 Task: Move the task Integrate Google Analytics to track user behavior to the section To-Do in the project TransportWorks and sort the tasks in the project by Assignee in Descending order.
Action: Mouse moved to (70, 544)
Screenshot: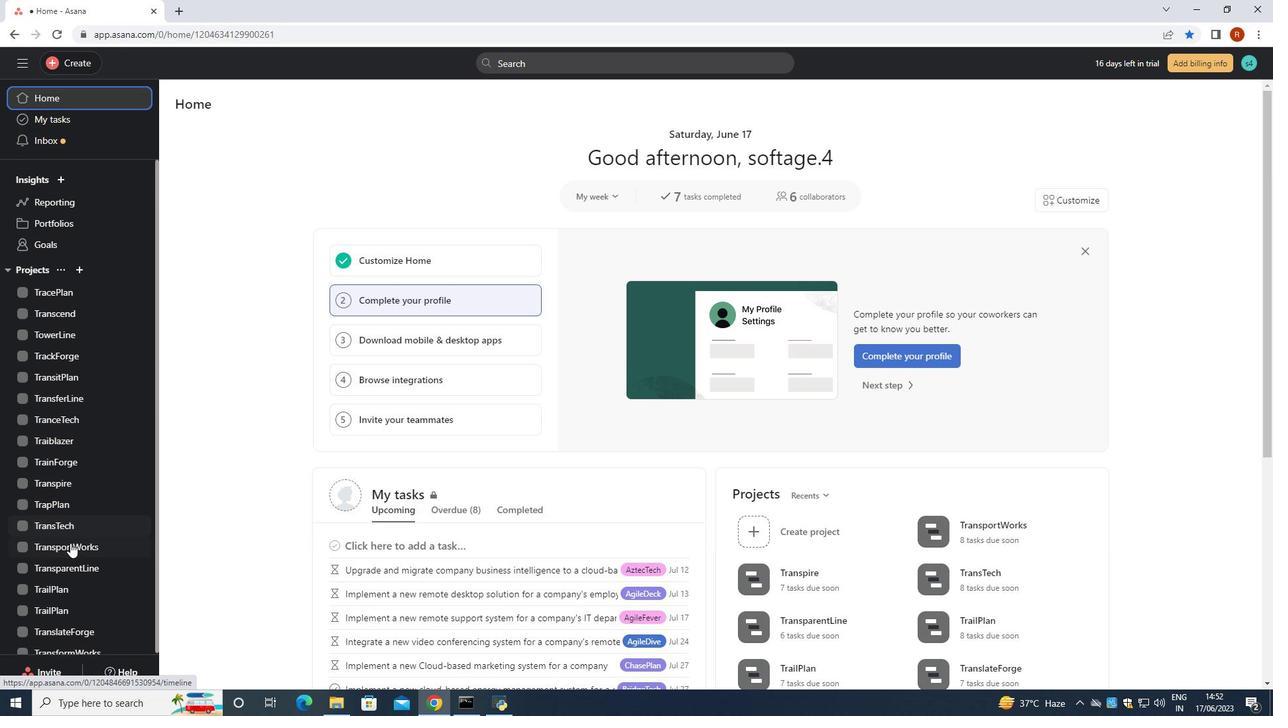 
Action: Mouse pressed left at (70, 544)
Screenshot: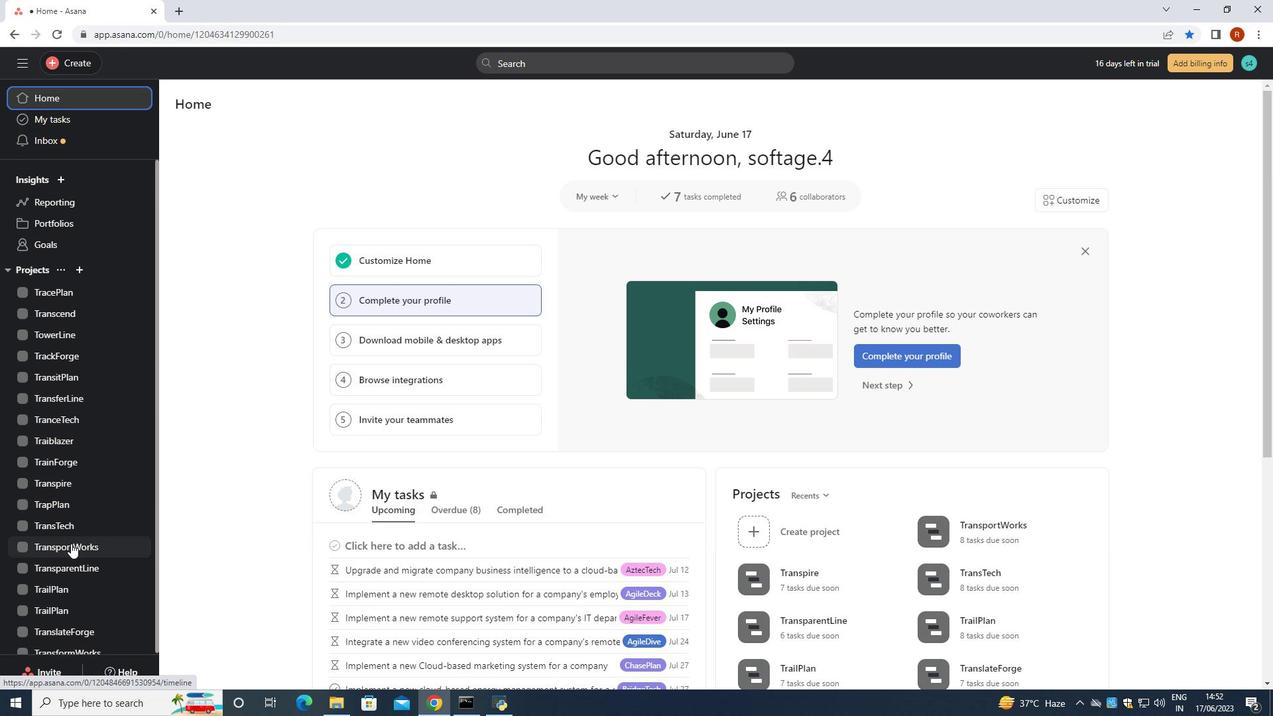 
Action: Mouse moved to (517, 285)
Screenshot: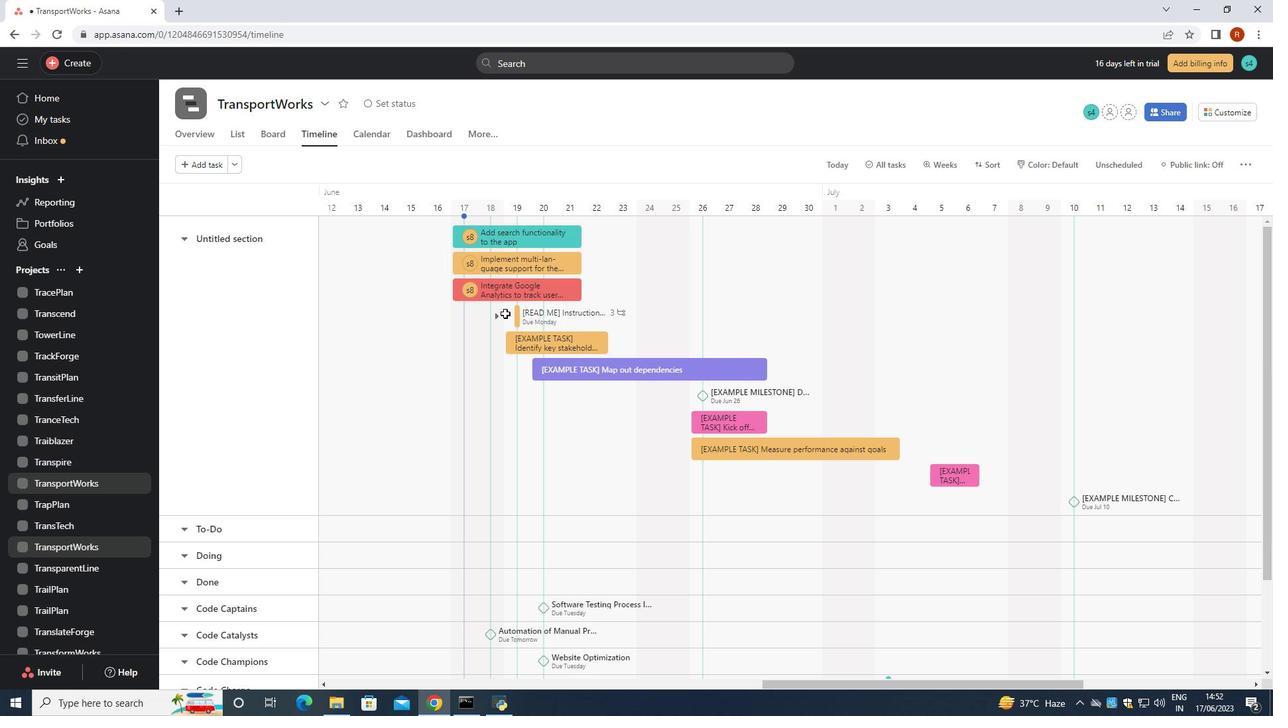 
Action: Mouse pressed left at (517, 285)
Screenshot: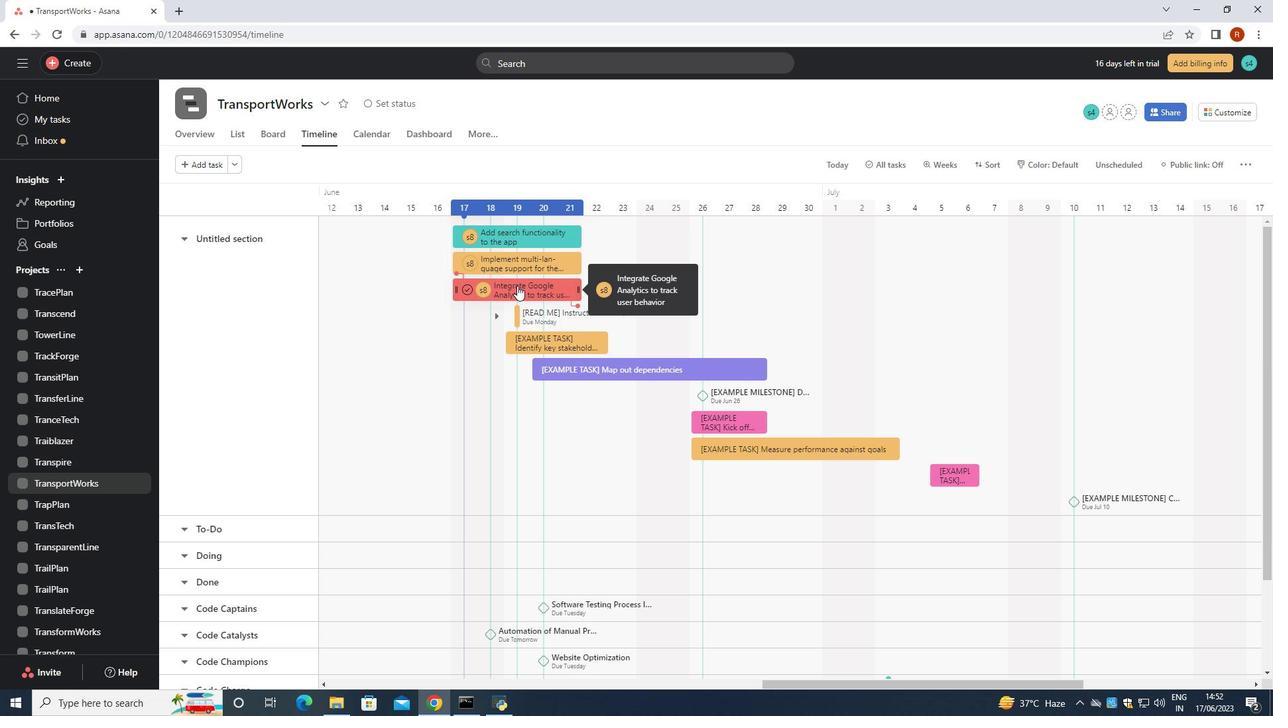 
Action: Mouse moved to (1044, 292)
Screenshot: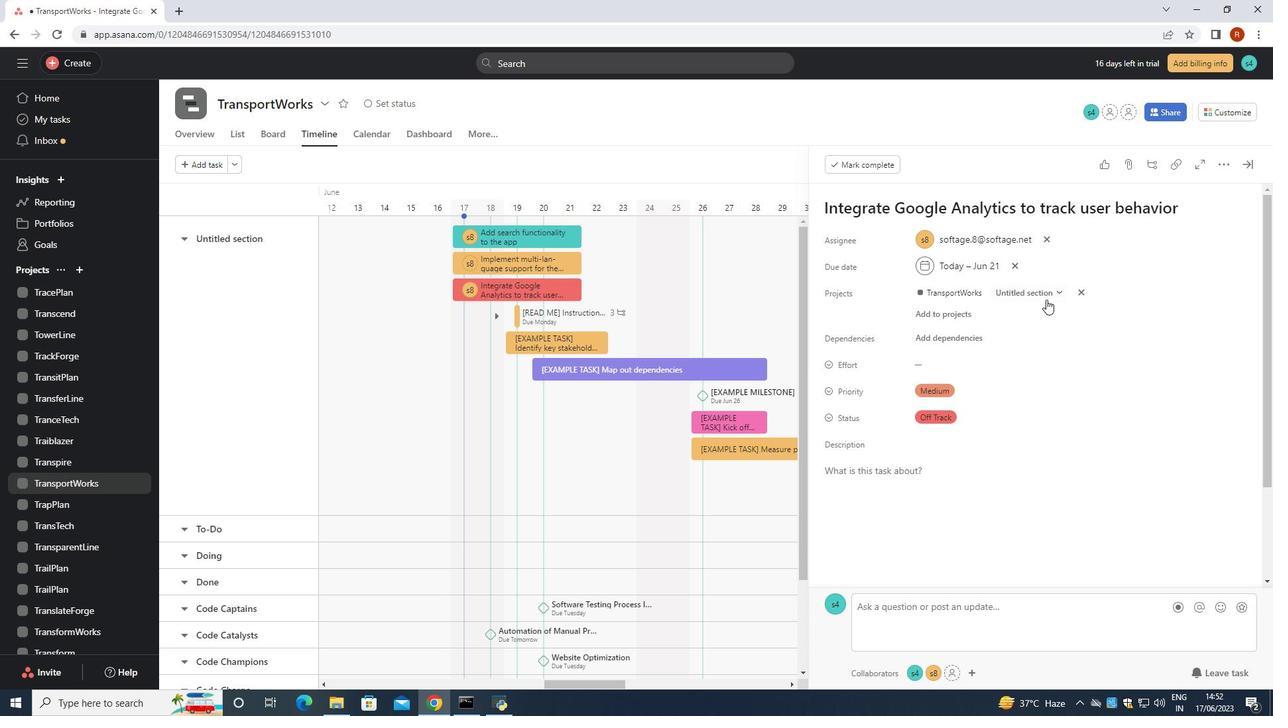
Action: Mouse pressed left at (1044, 292)
Screenshot: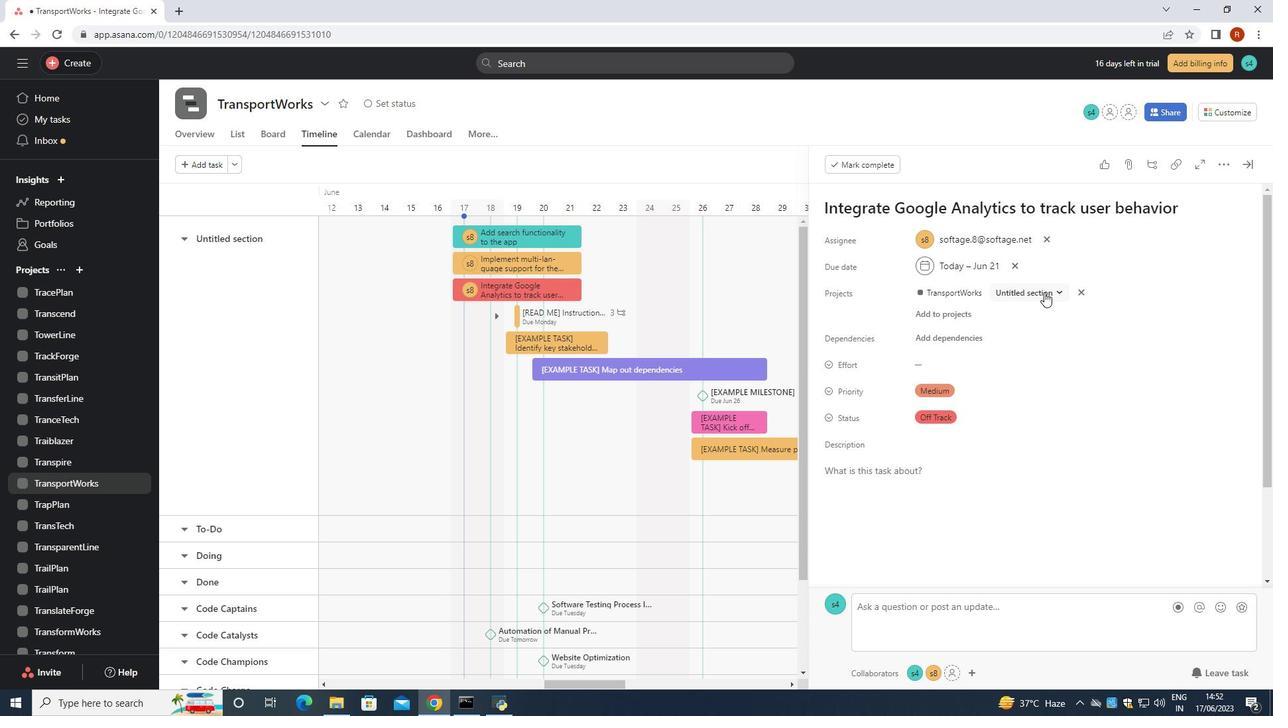 
Action: Mouse moved to (989, 350)
Screenshot: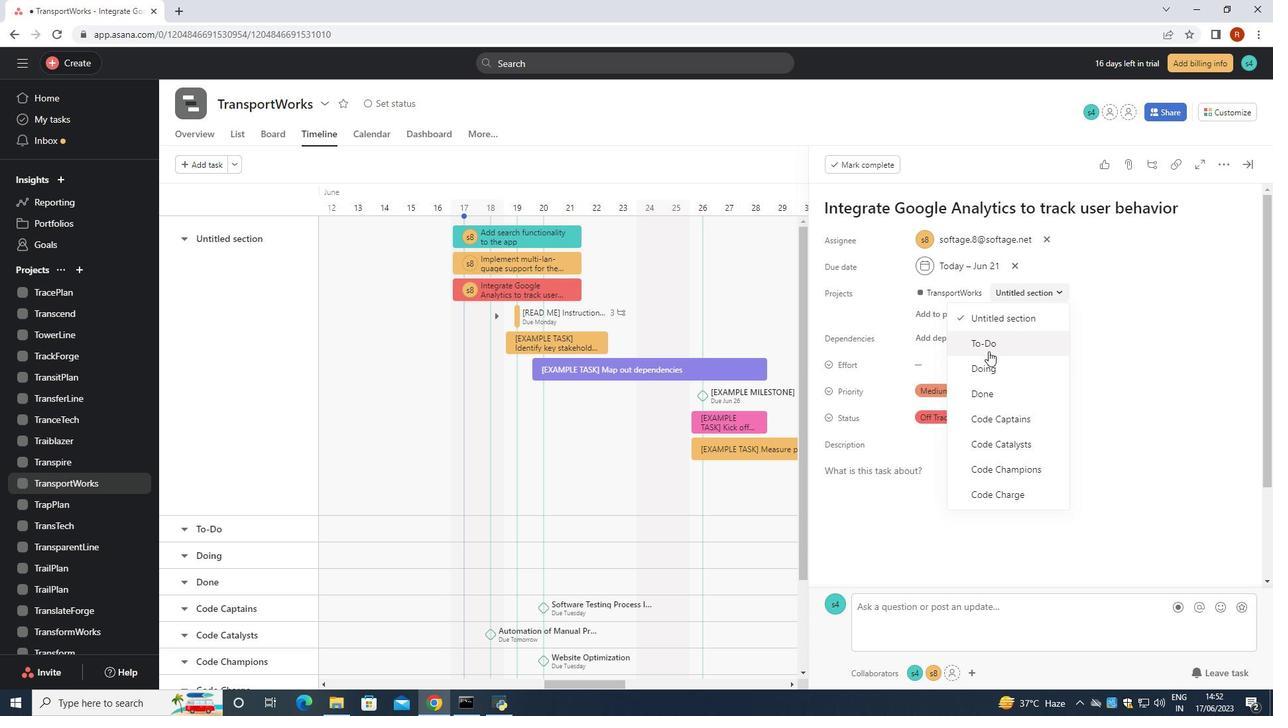 
Action: Mouse pressed left at (989, 350)
Screenshot: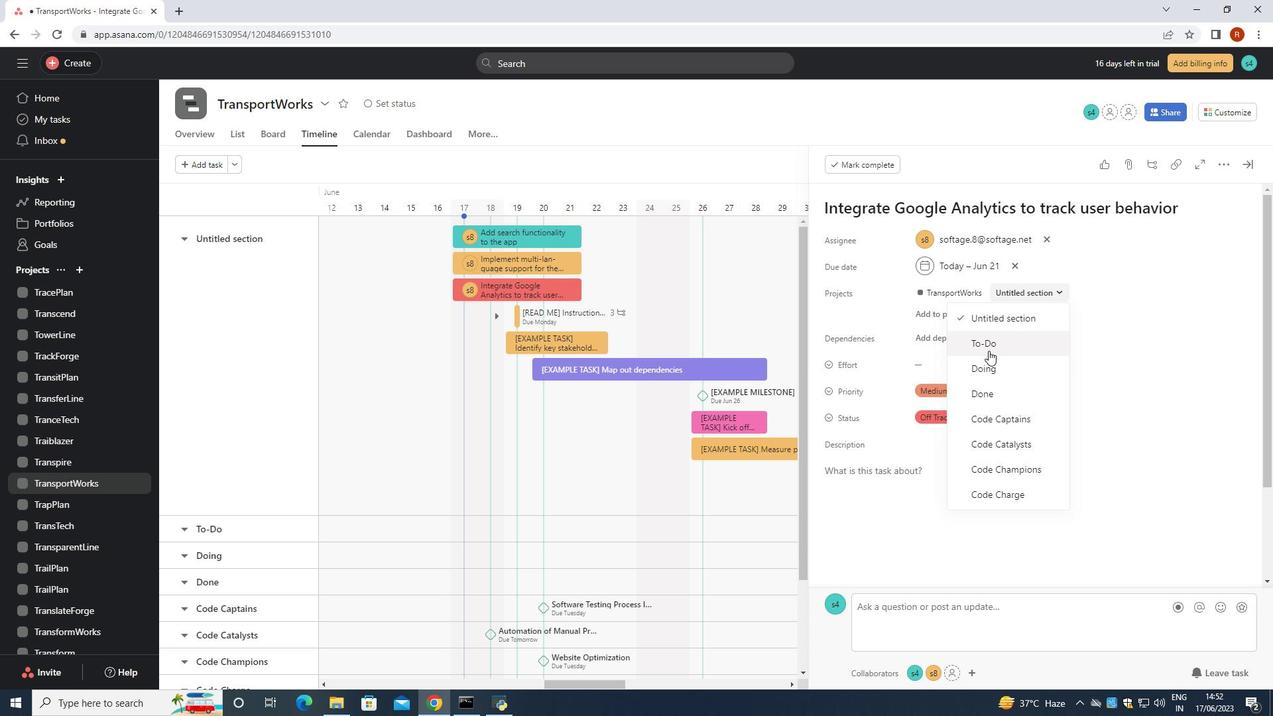 
Action: Mouse moved to (242, 134)
Screenshot: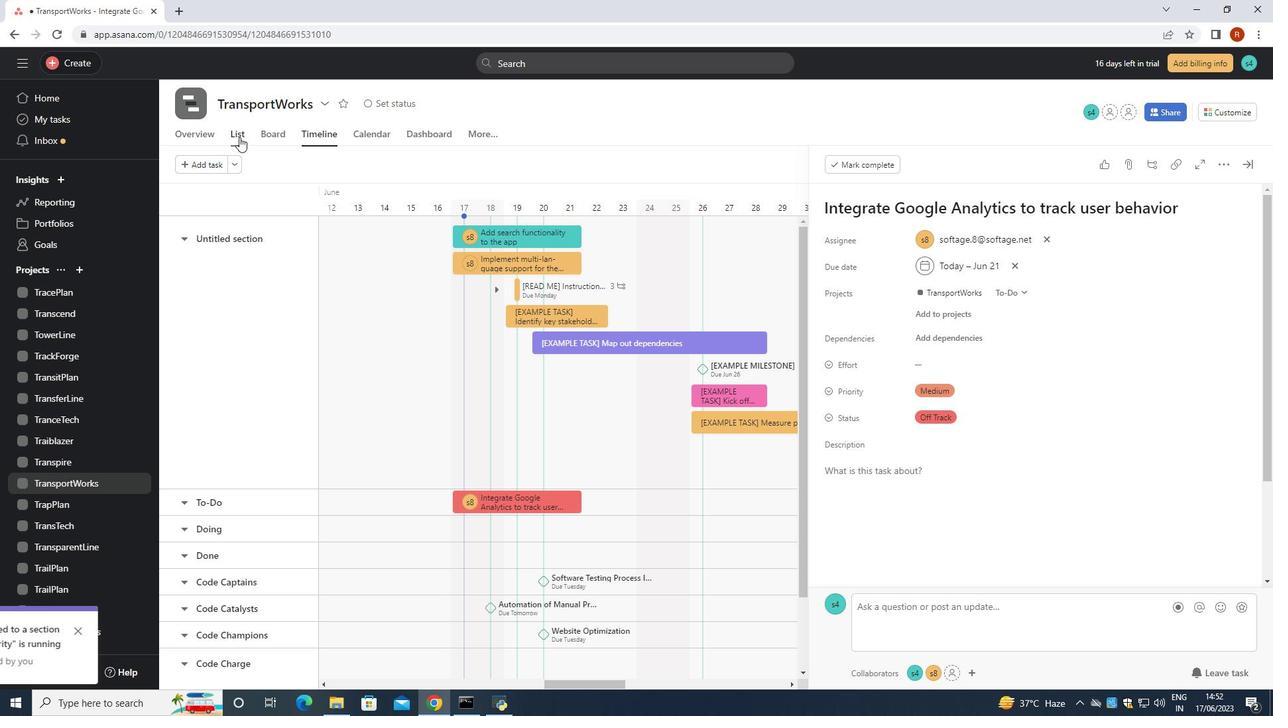 
Action: Mouse pressed left at (242, 134)
Screenshot: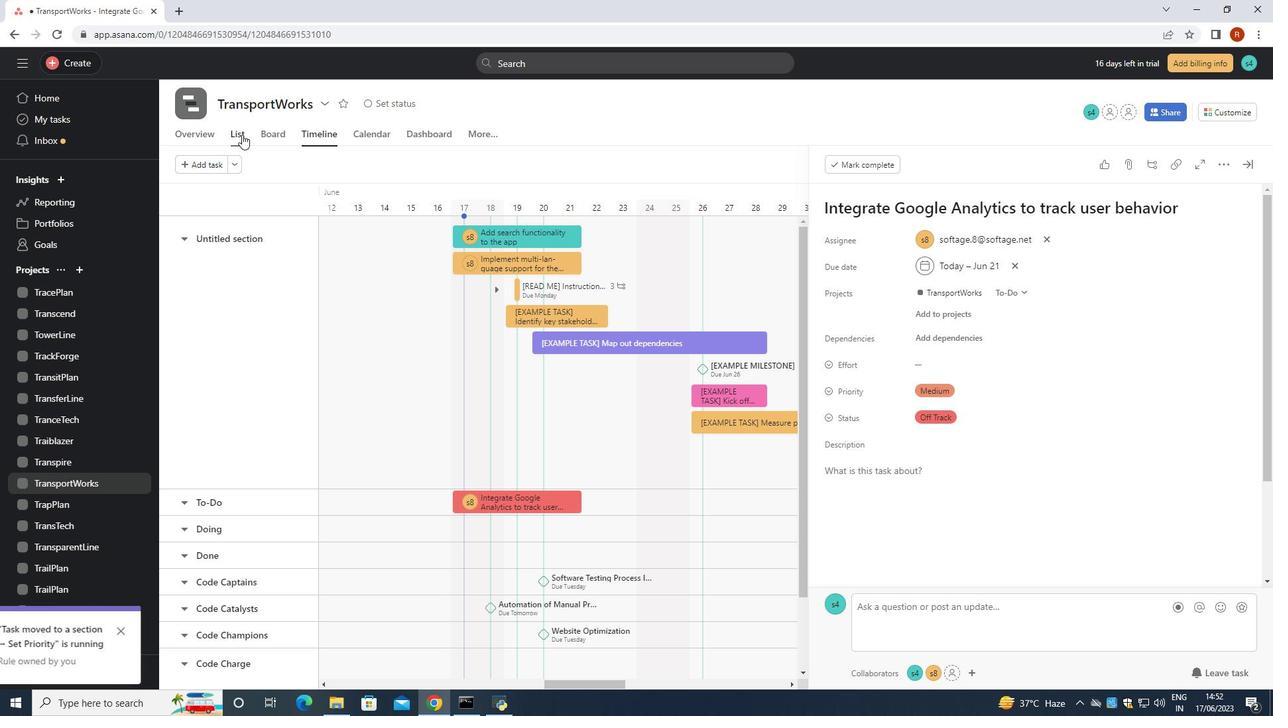 
Action: Mouse moved to (315, 161)
Screenshot: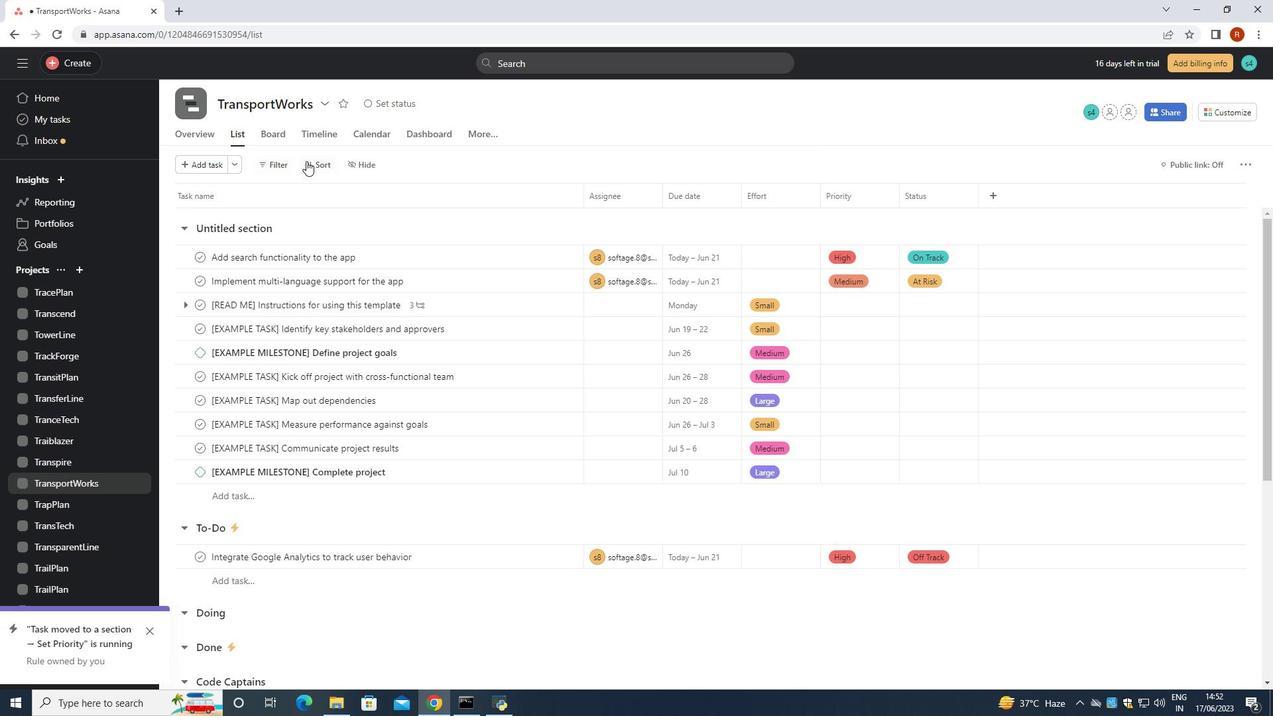 
Action: Mouse pressed left at (315, 161)
Screenshot: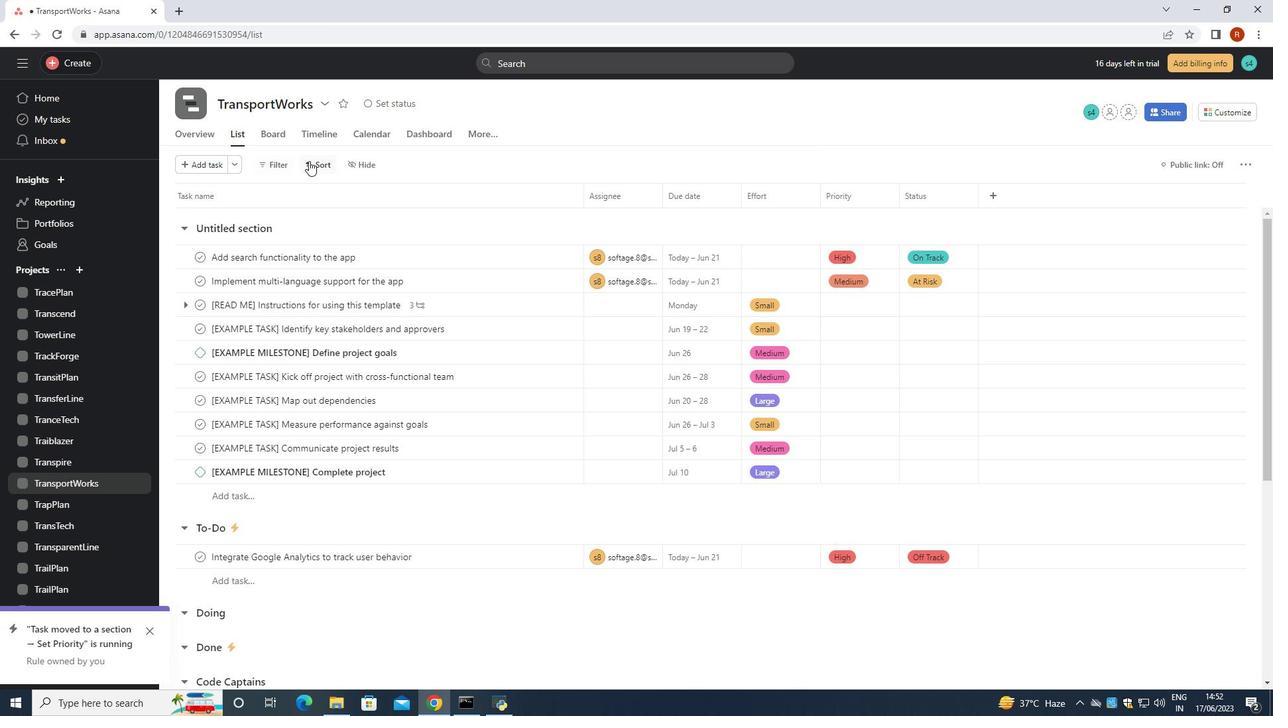 
Action: Mouse moved to (360, 282)
Screenshot: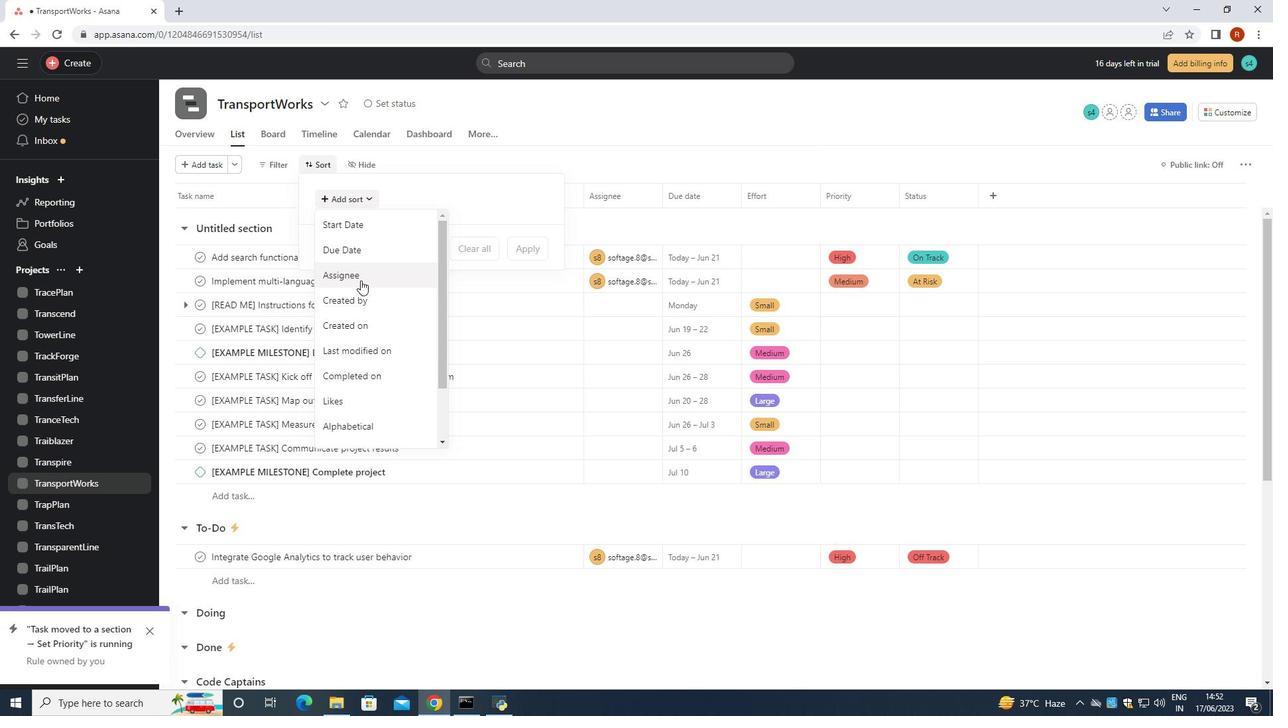 
Action: Mouse pressed left at (360, 282)
Screenshot: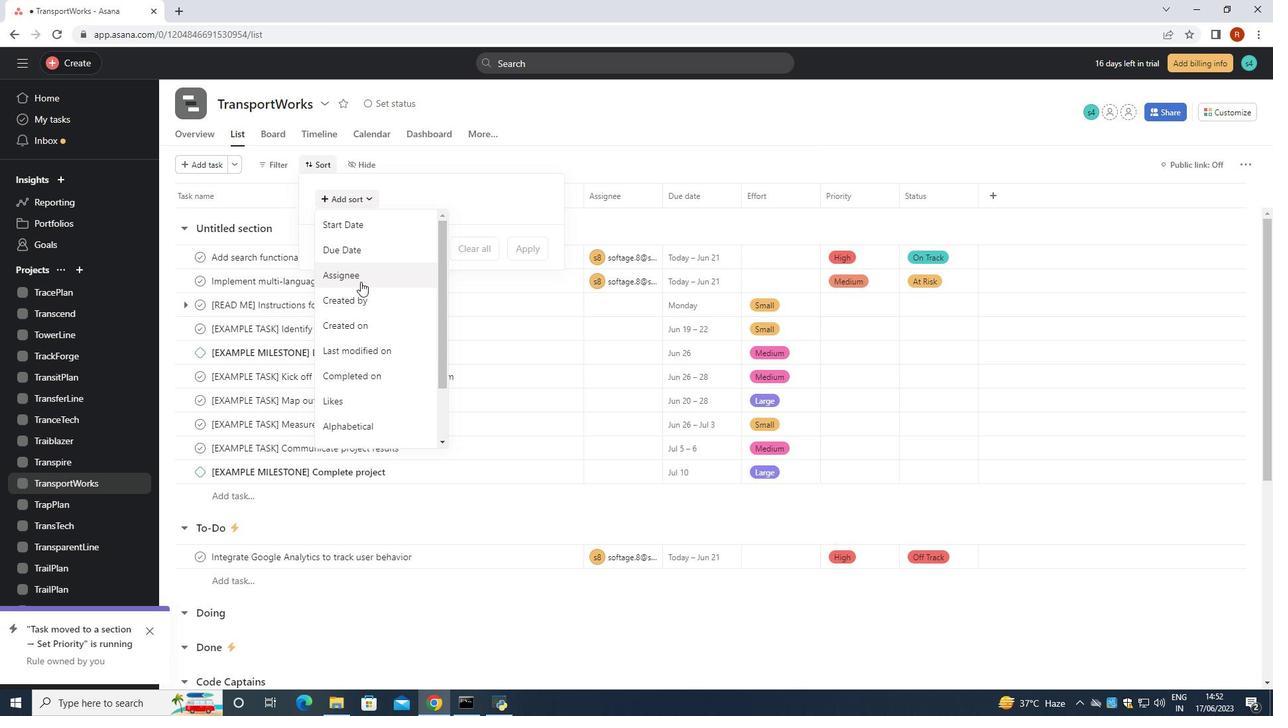
Action: Mouse moved to (440, 215)
Screenshot: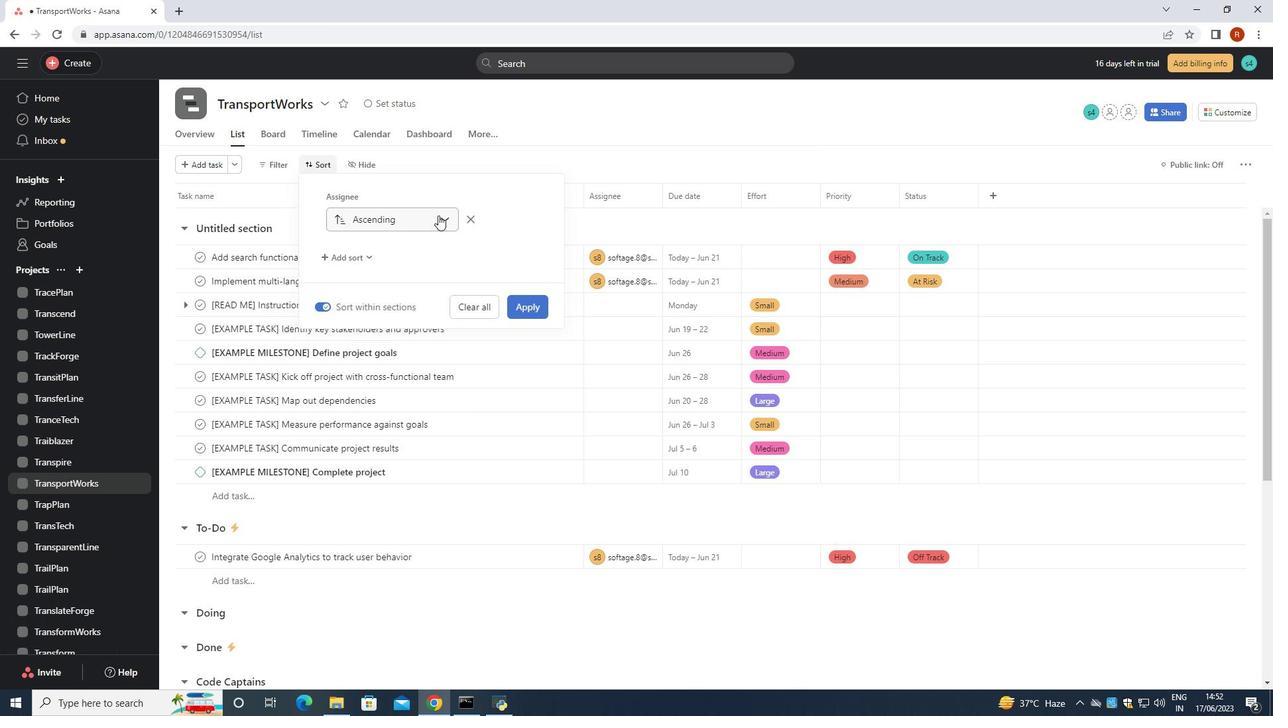 
Action: Mouse pressed left at (440, 215)
Screenshot: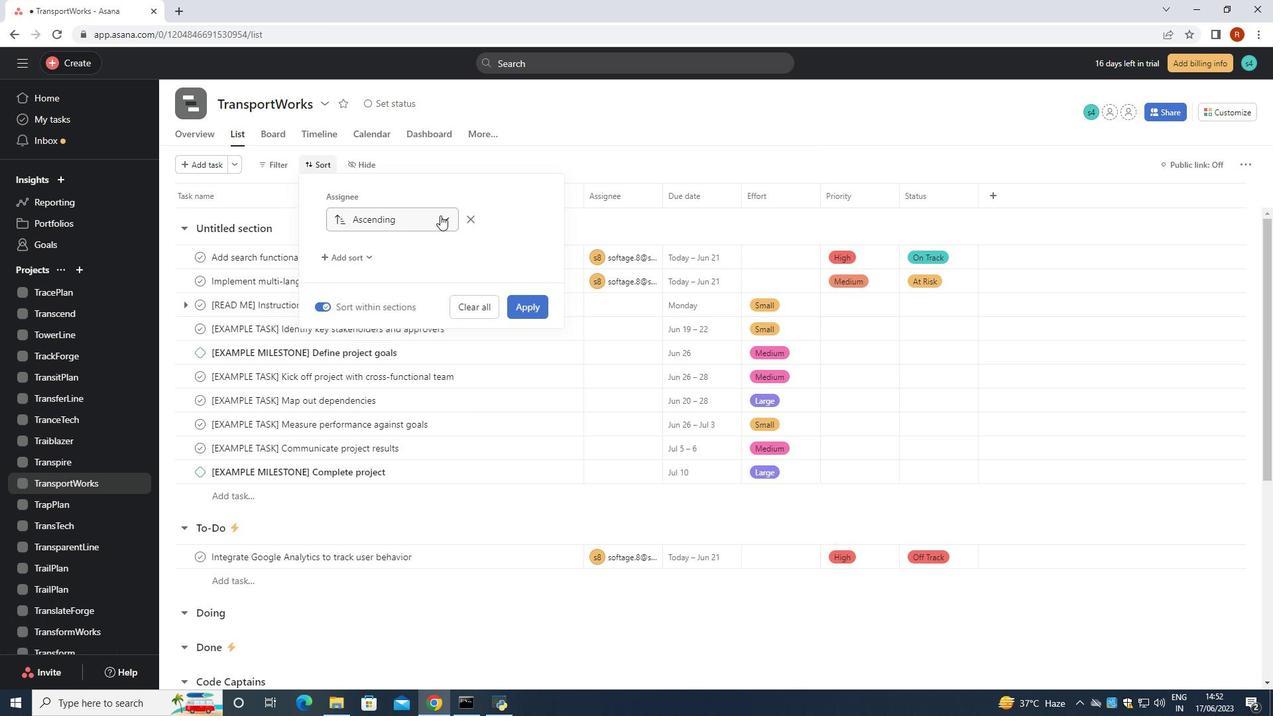 
Action: Mouse moved to (396, 267)
Screenshot: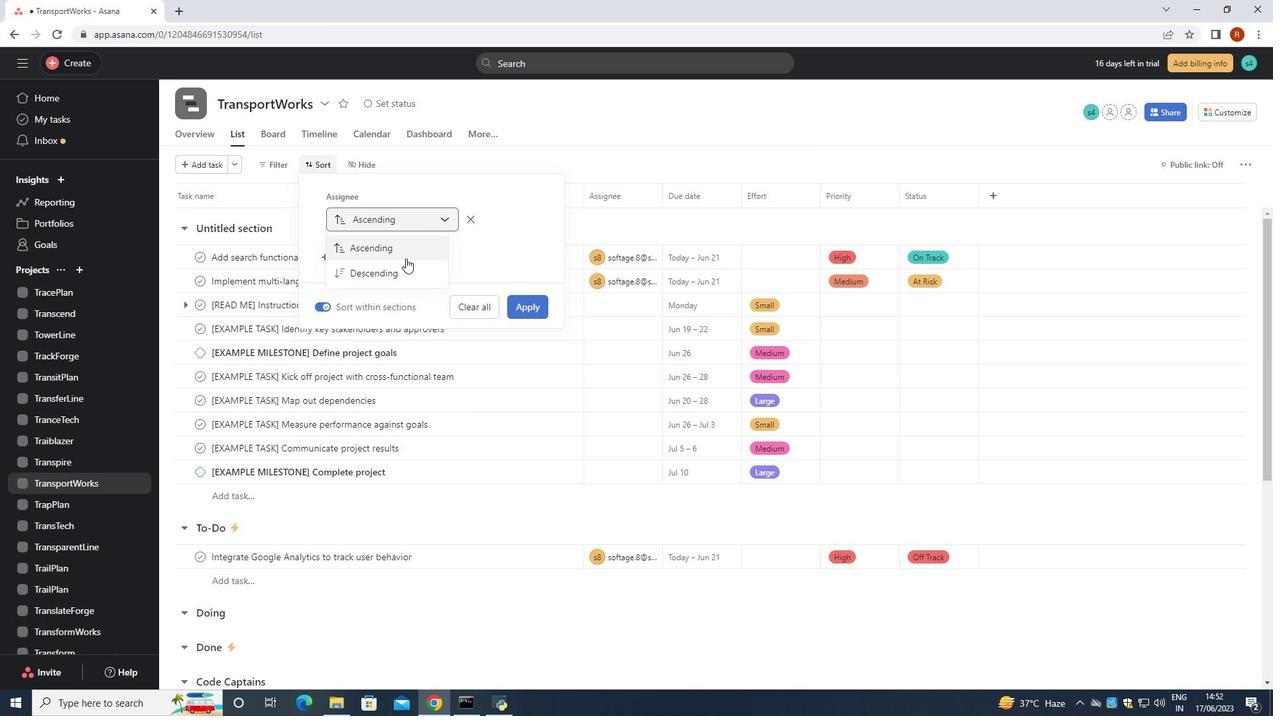 
Action: Mouse pressed left at (396, 267)
Screenshot: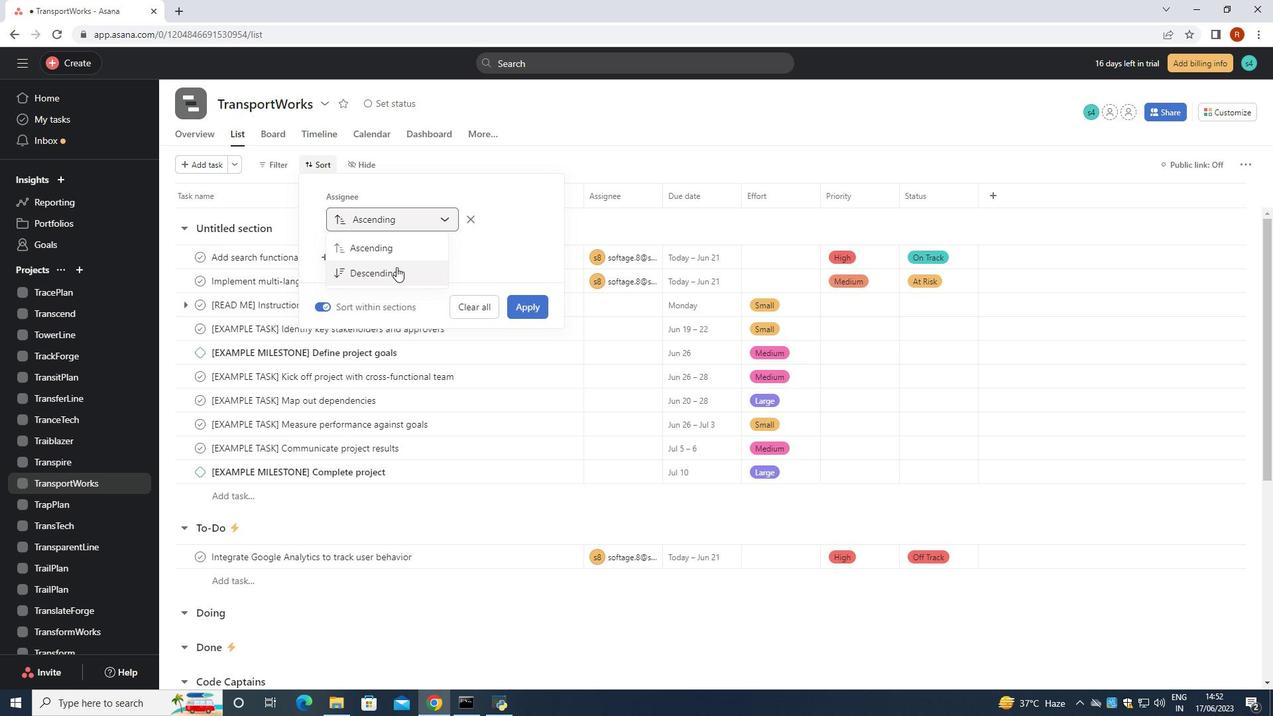 
Action: Mouse moved to (542, 313)
Screenshot: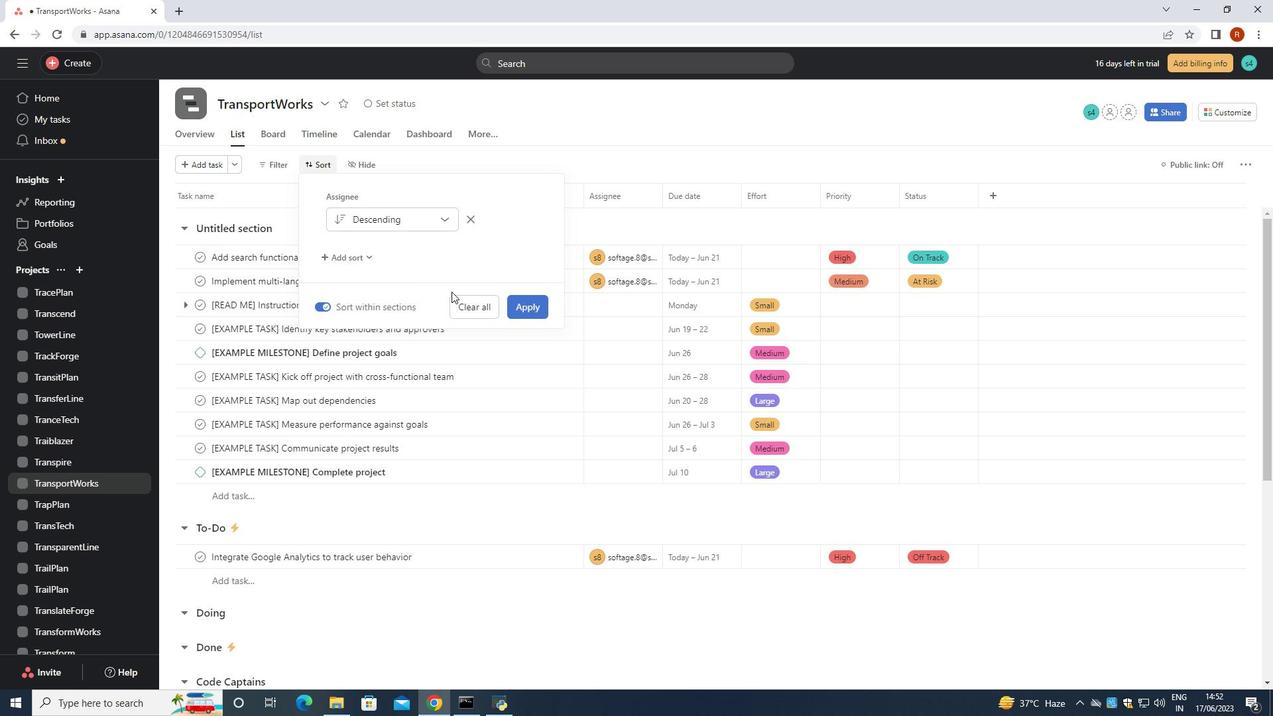 
Action: Mouse pressed left at (542, 313)
Screenshot: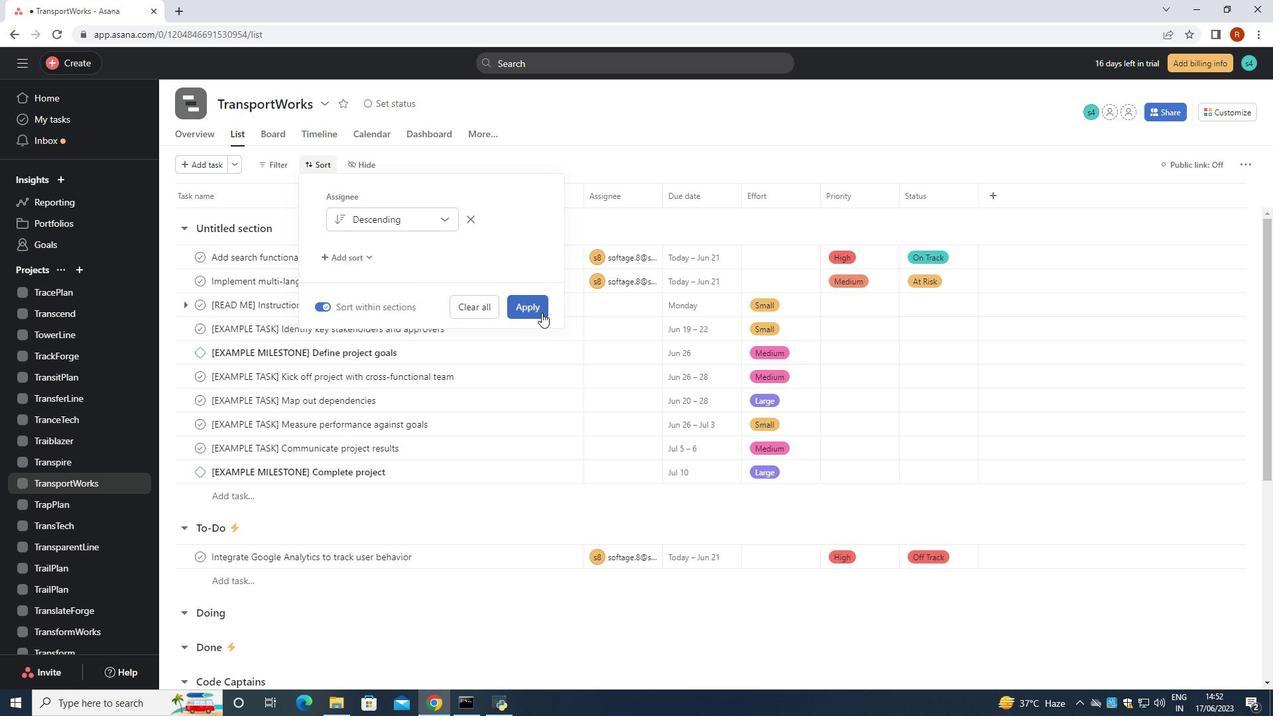 
